 Task: Sort the unsolved tickets in your groups, order by Brand in descending order.
Action: Mouse moved to (198, 316)
Screenshot: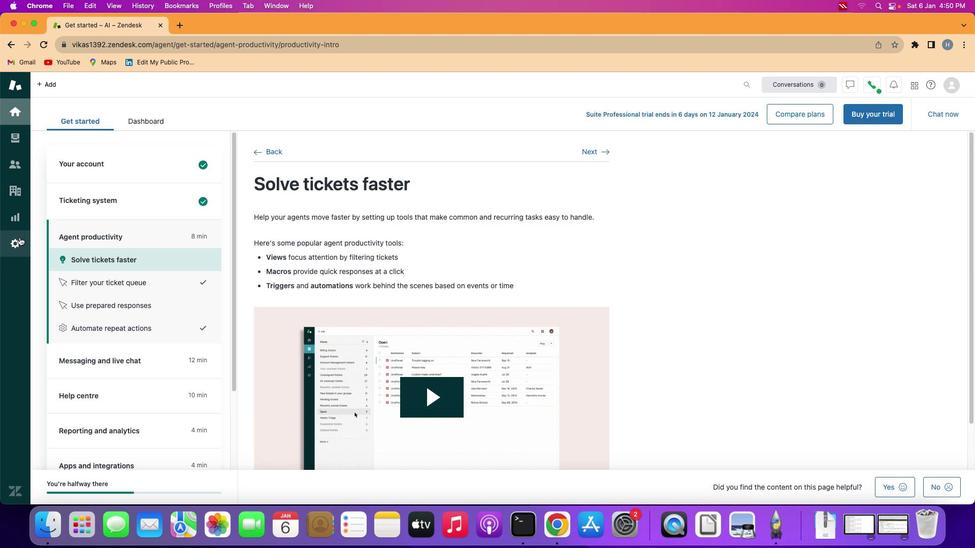 
Action: Mouse pressed left at (198, 316)
Screenshot: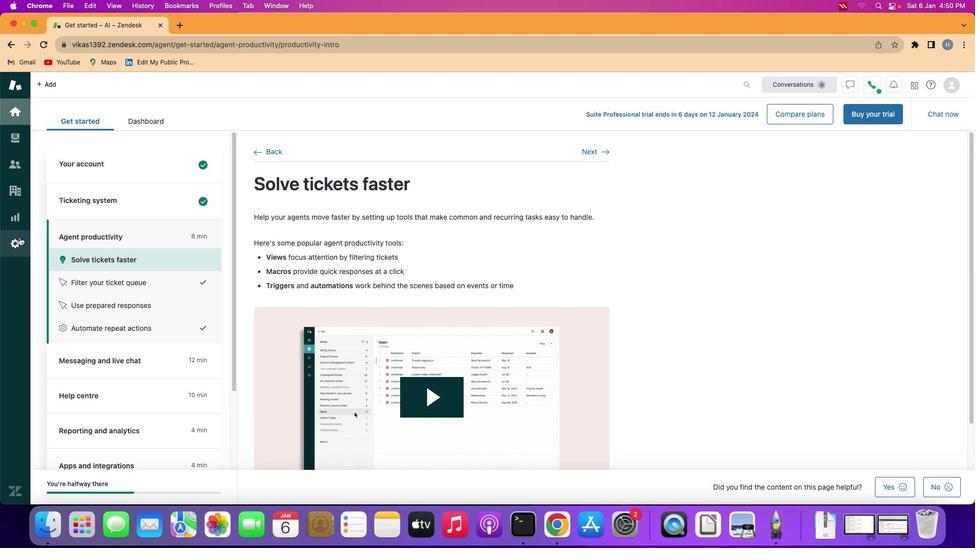 
Action: Mouse moved to (328, 399)
Screenshot: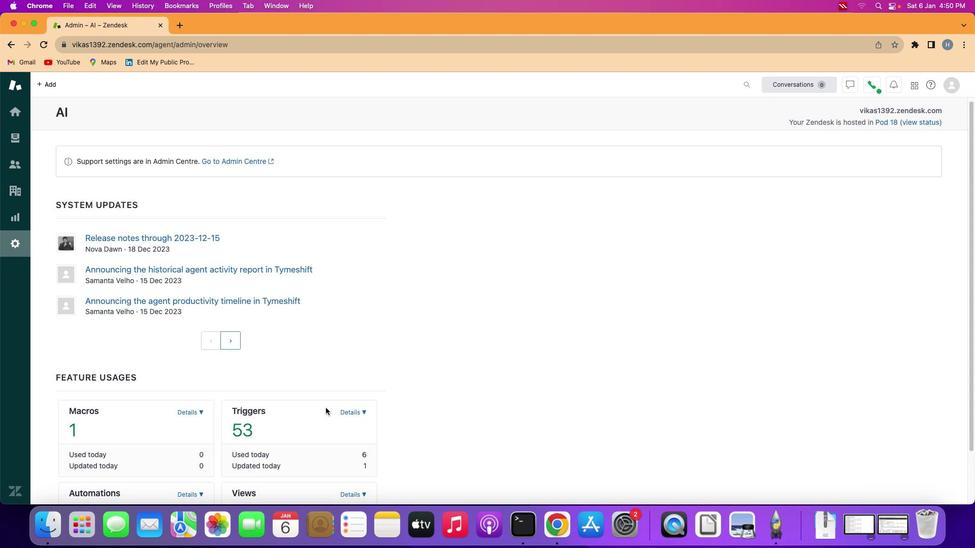 
Action: Mouse scrolled (328, 399) with delta (190, 201)
Screenshot: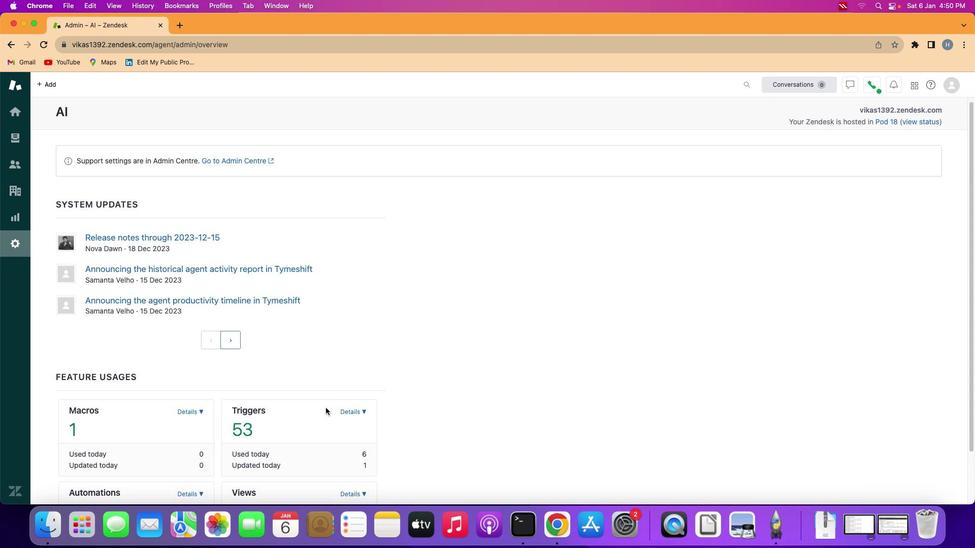 
Action: Mouse moved to (327, 399)
Screenshot: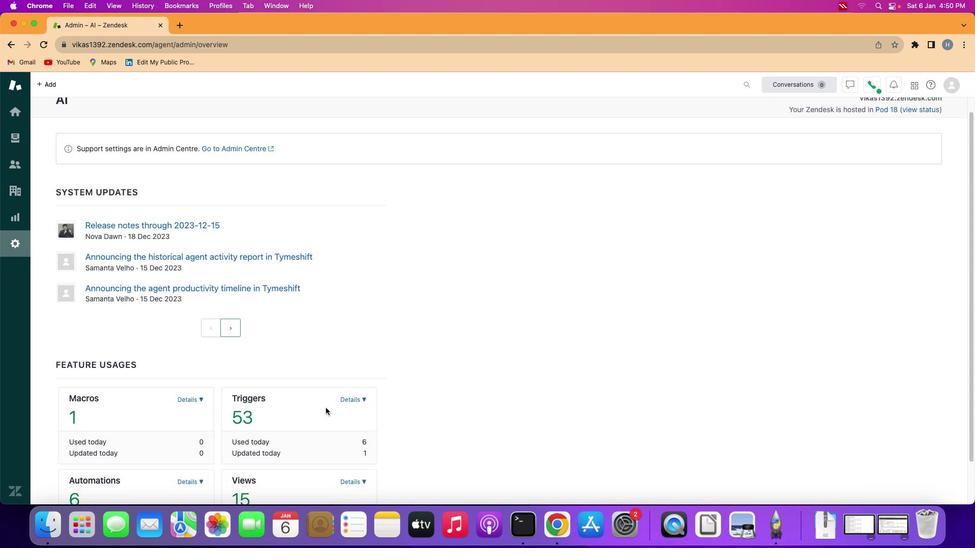 
Action: Mouse scrolled (327, 399) with delta (190, 201)
Screenshot: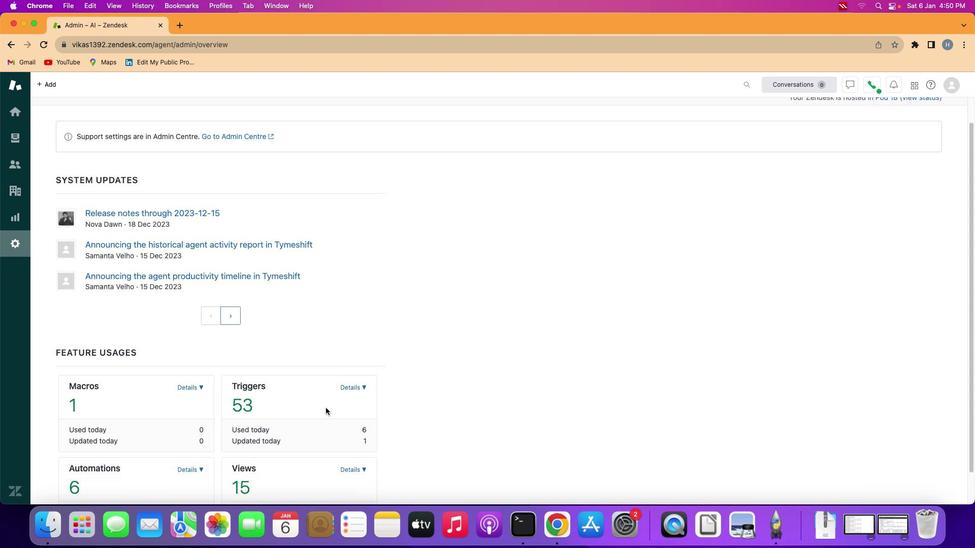 
Action: Mouse moved to (327, 399)
Screenshot: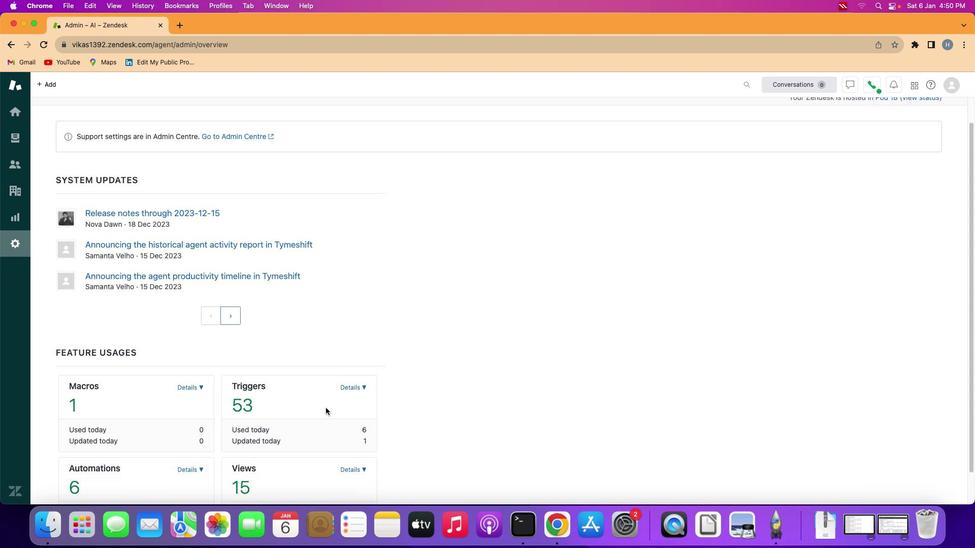 
Action: Mouse scrolled (327, 399) with delta (190, 202)
Screenshot: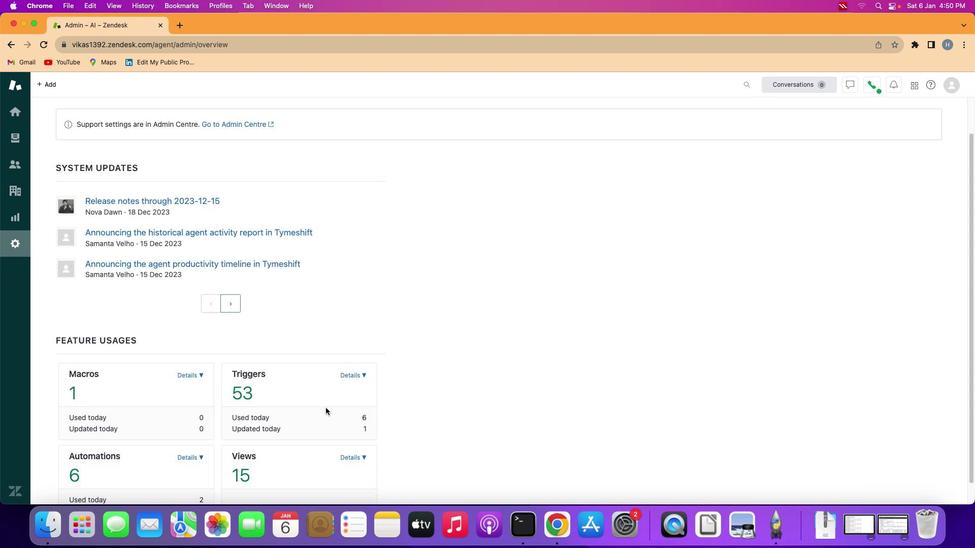 
Action: Mouse scrolled (327, 399) with delta (190, 201)
Screenshot: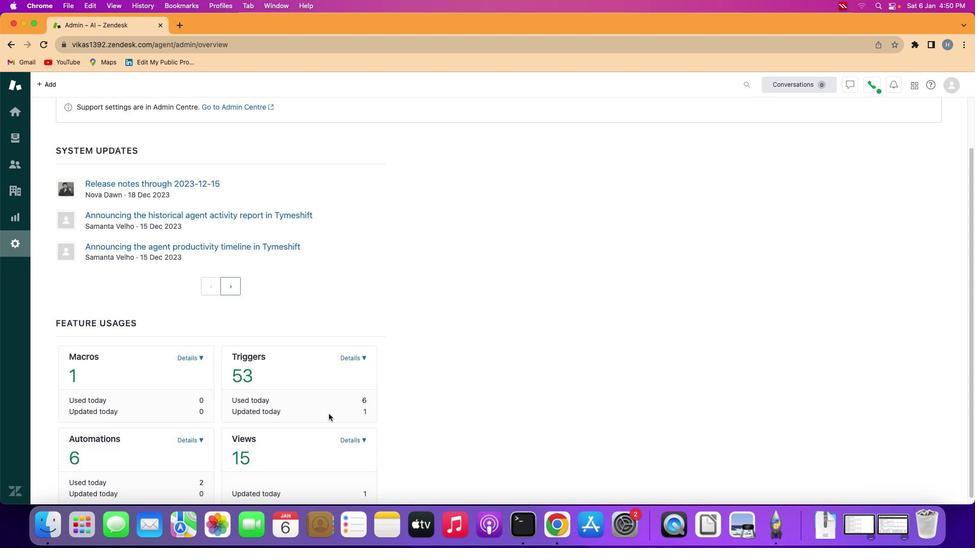 
Action: Mouse scrolled (327, 399) with delta (190, 201)
Screenshot: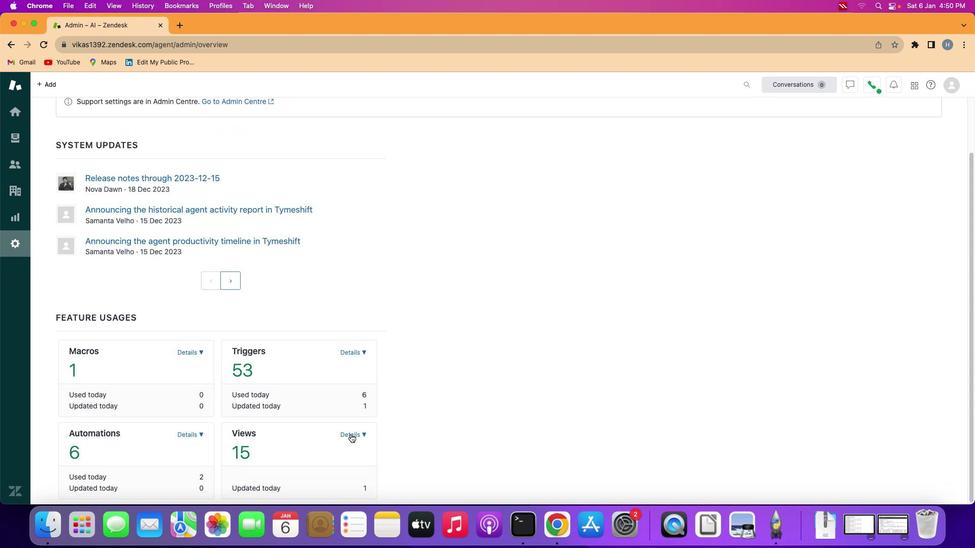
Action: Mouse moved to (339, 412)
Screenshot: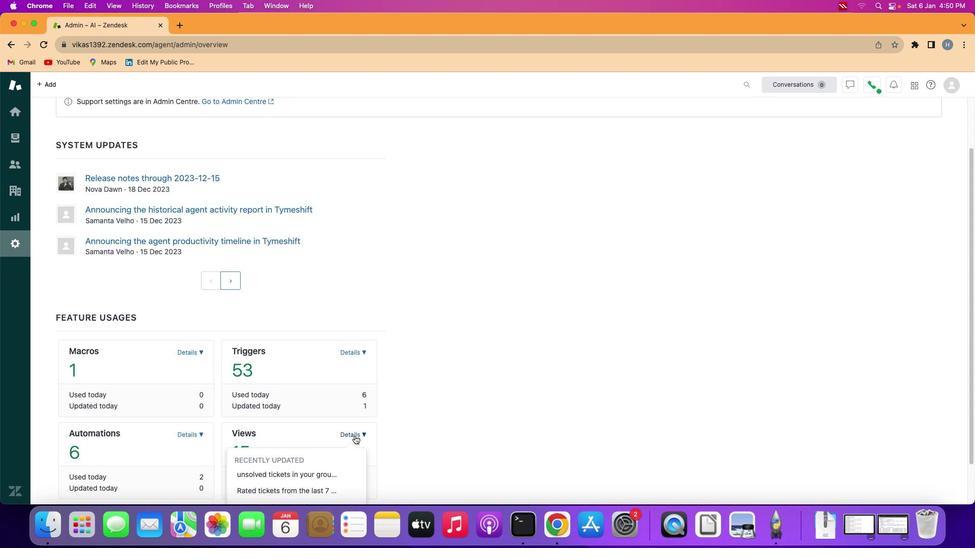
Action: Mouse pressed left at (339, 412)
Screenshot: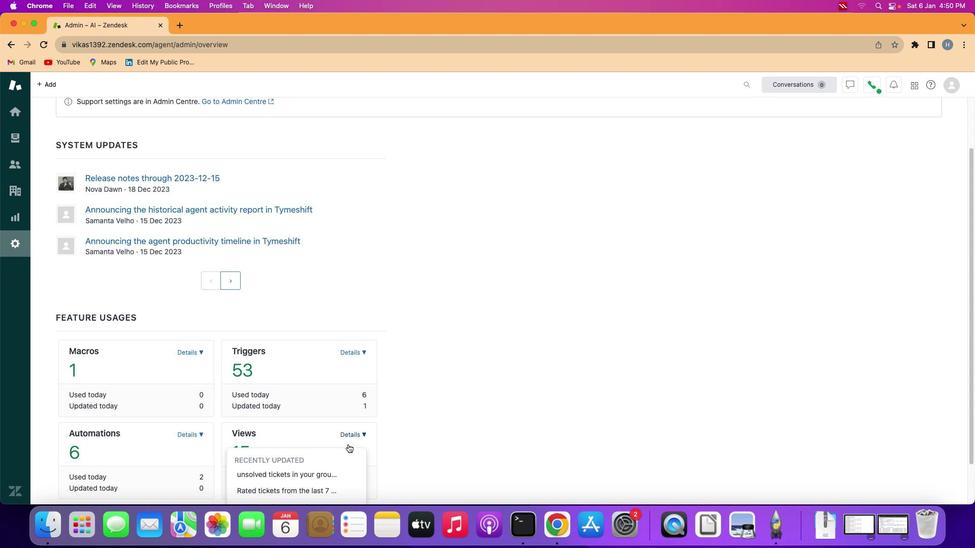 
Action: Mouse moved to (323, 434)
Screenshot: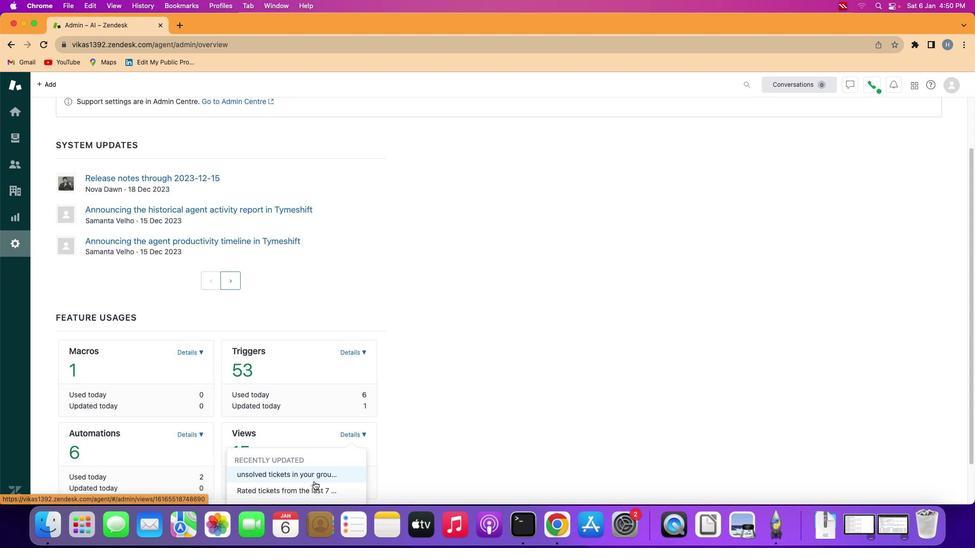 
Action: Mouse pressed left at (323, 434)
Screenshot: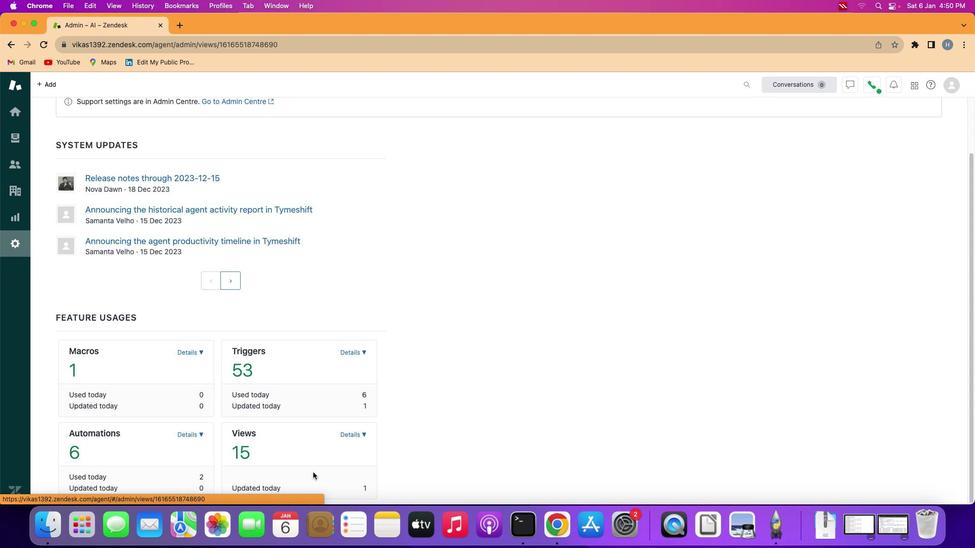 
Action: Mouse moved to (333, 400)
Screenshot: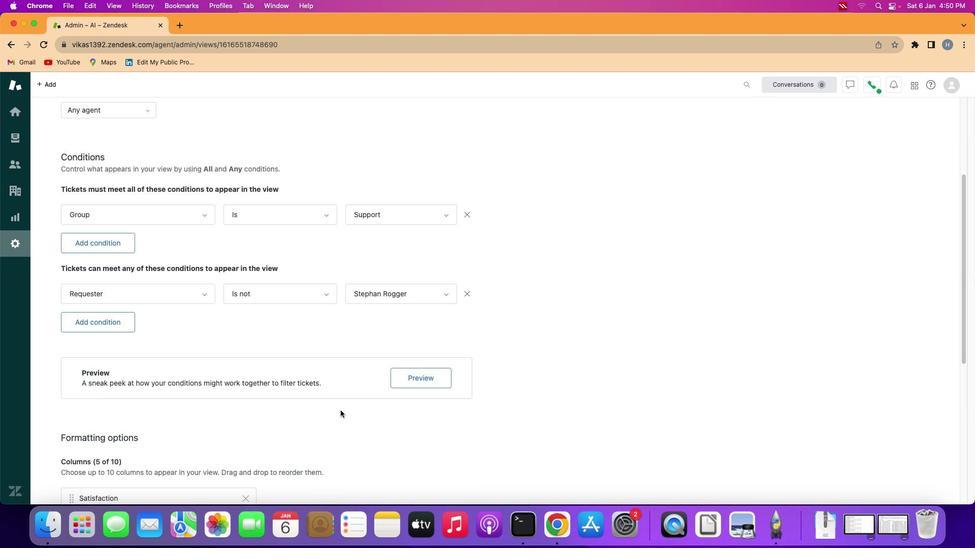 
Action: Mouse scrolled (333, 400) with delta (190, 201)
Screenshot: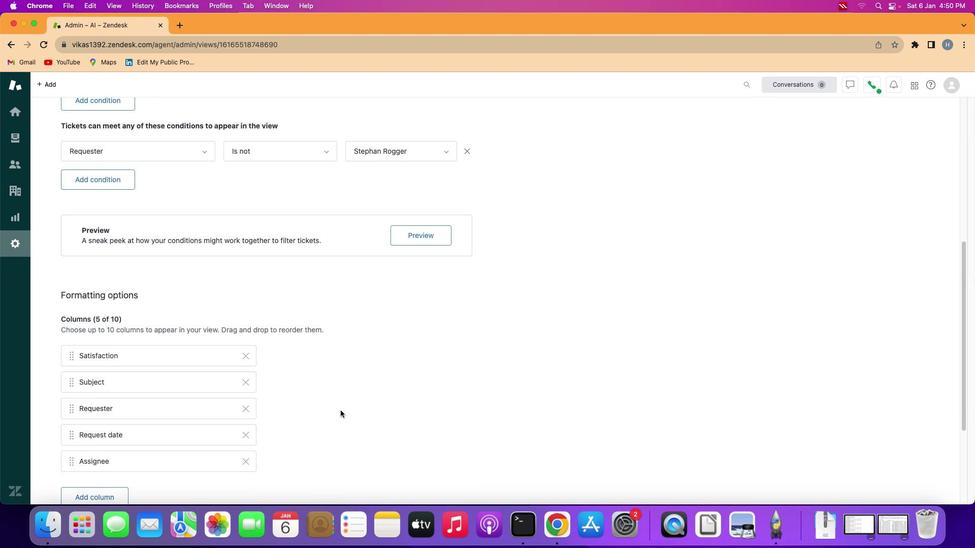 
Action: Mouse scrolled (333, 400) with delta (190, 201)
Screenshot: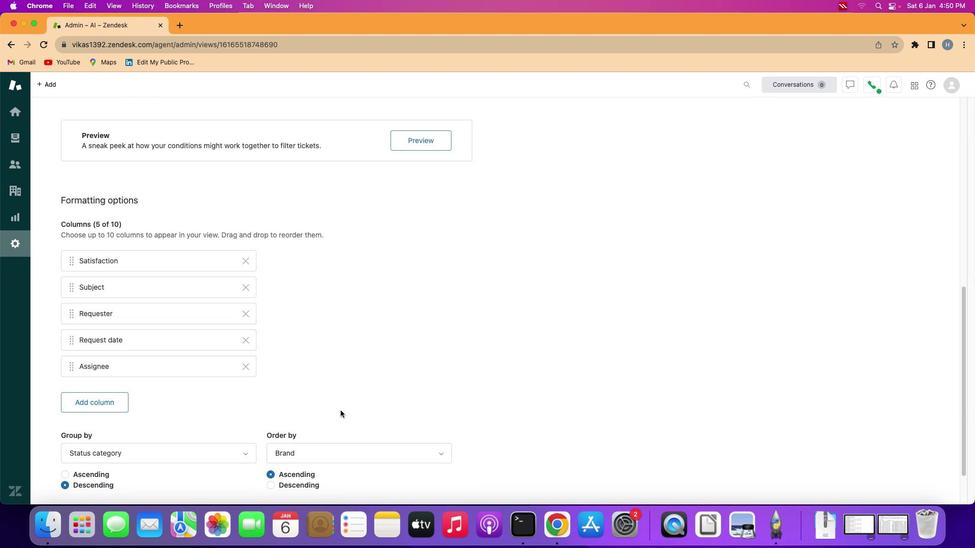 
Action: Mouse scrolled (333, 400) with delta (190, 201)
Screenshot: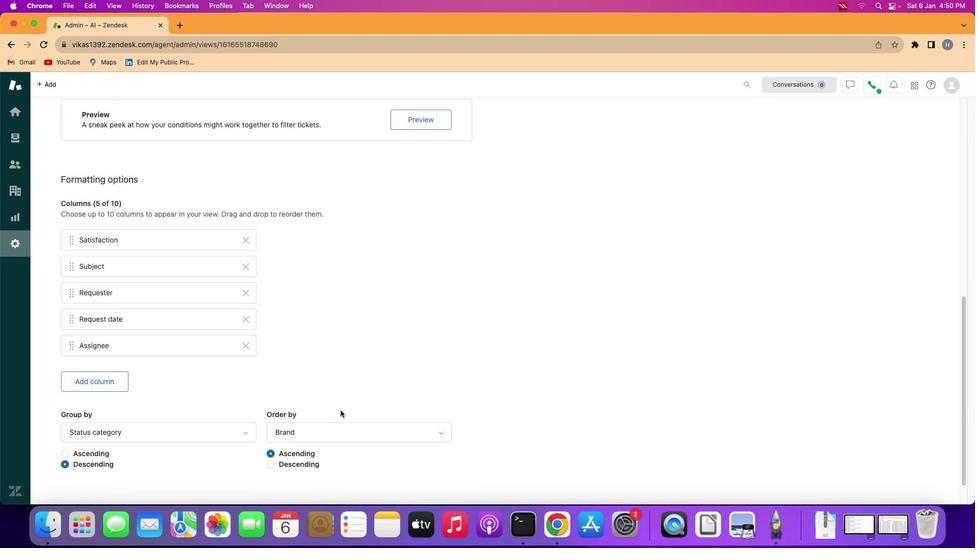 
Action: Mouse scrolled (333, 400) with delta (190, 200)
Screenshot: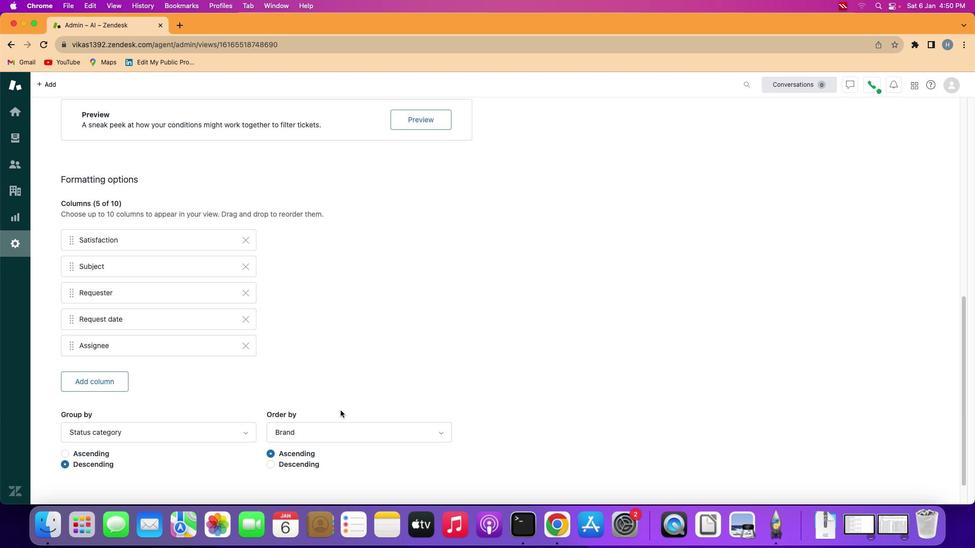 
Action: Mouse scrolled (333, 400) with delta (190, 200)
Screenshot: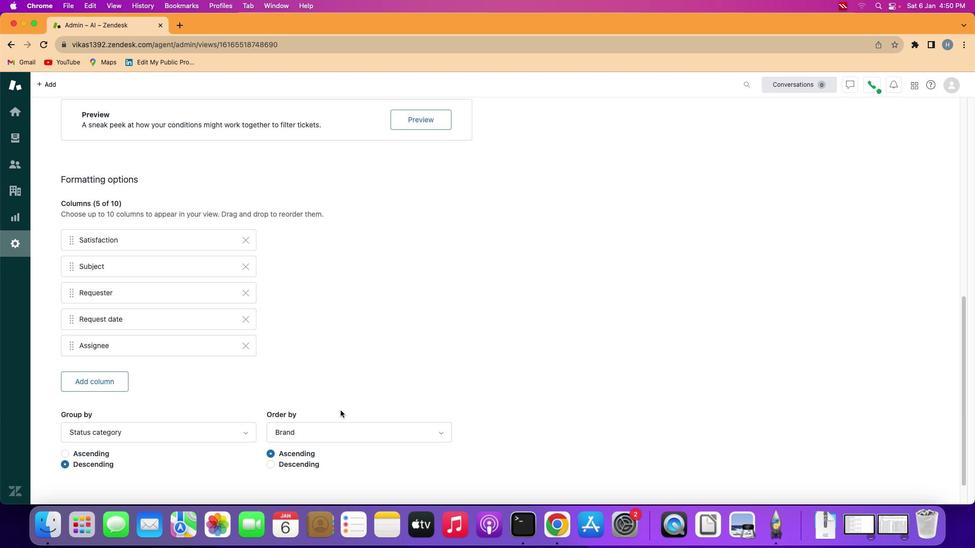 
Action: Mouse scrolled (333, 400) with delta (190, 200)
Screenshot: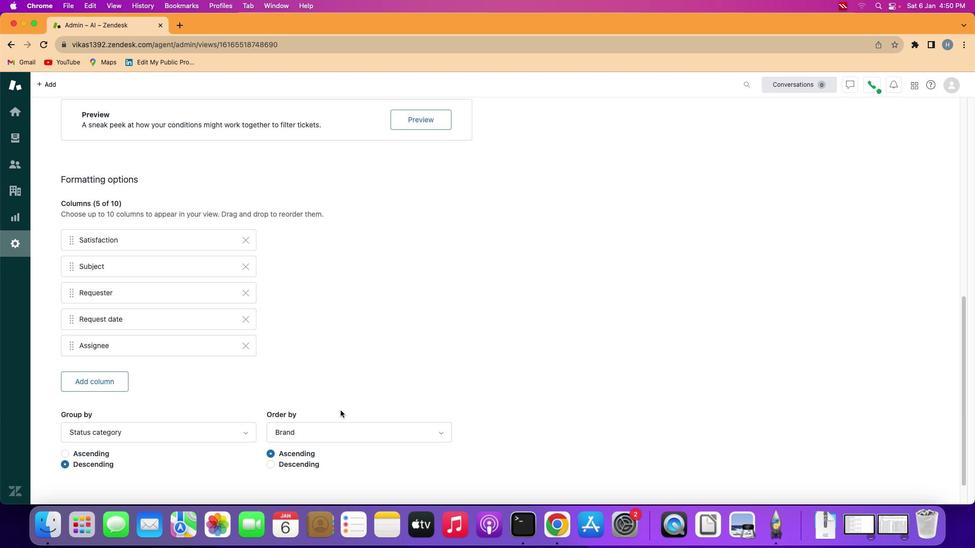 
Action: Mouse moved to (333, 400)
Screenshot: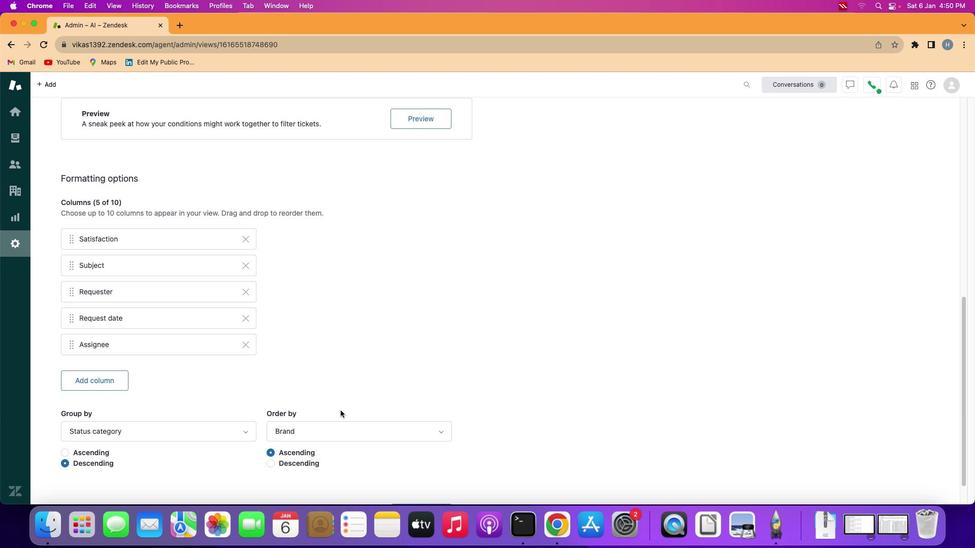 
Action: Mouse scrolled (333, 400) with delta (190, 201)
Screenshot: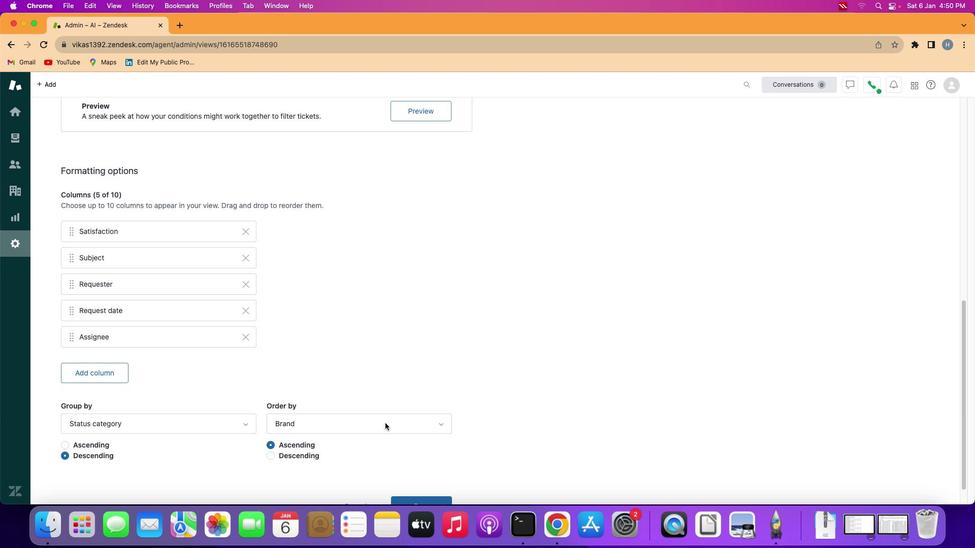 
Action: Mouse scrolled (333, 400) with delta (190, 201)
Screenshot: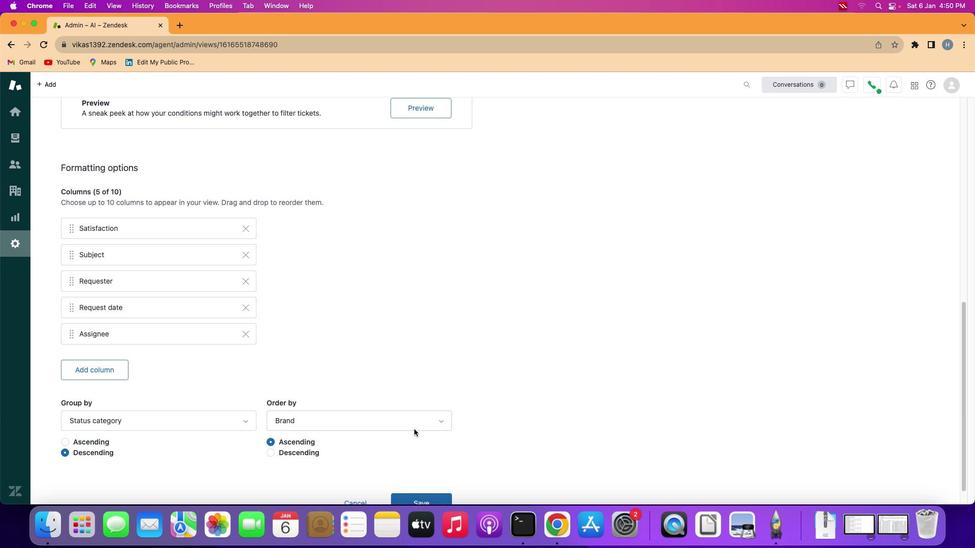 
Action: Mouse moved to (374, 403)
Screenshot: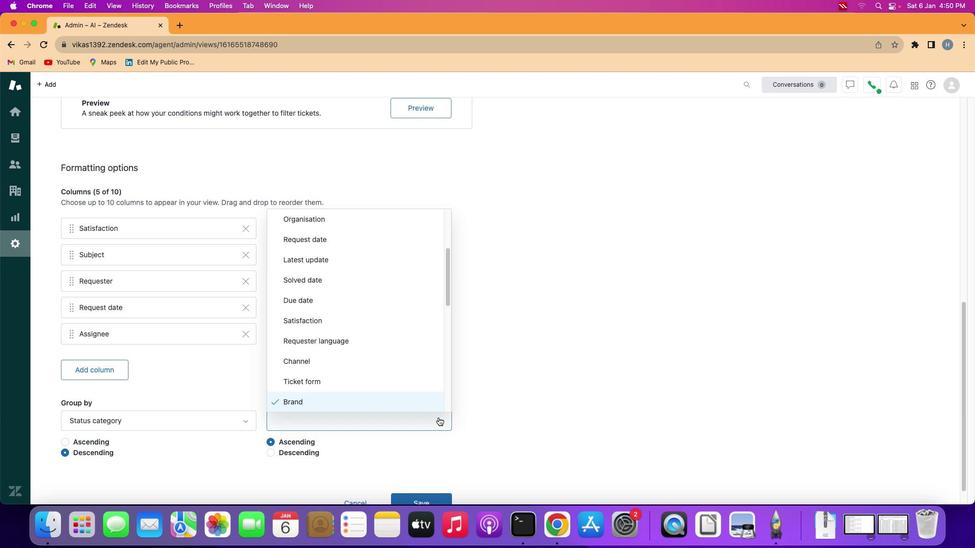 
Action: Mouse pressed left at (374, 403)
Screenshot: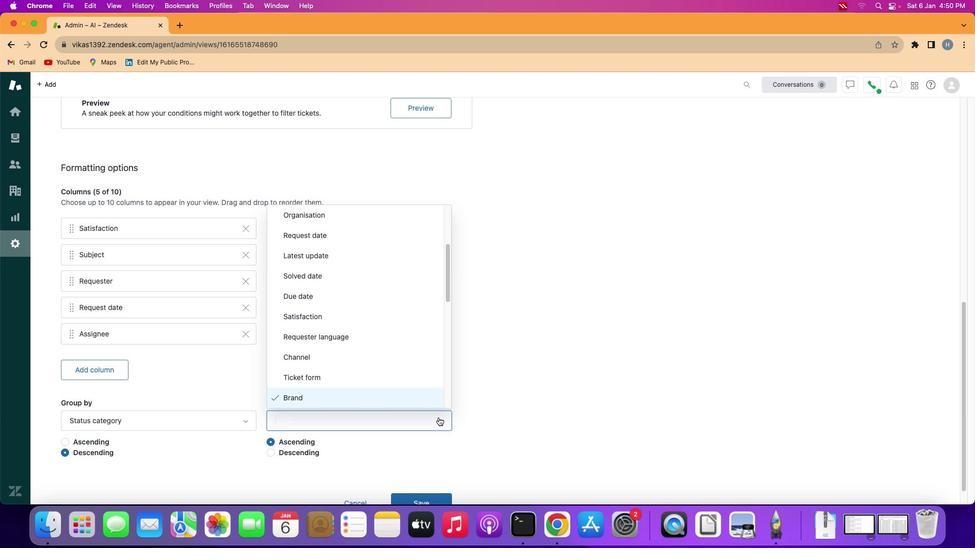 
Action: Mouse moved to (348, 394)
Screenshot: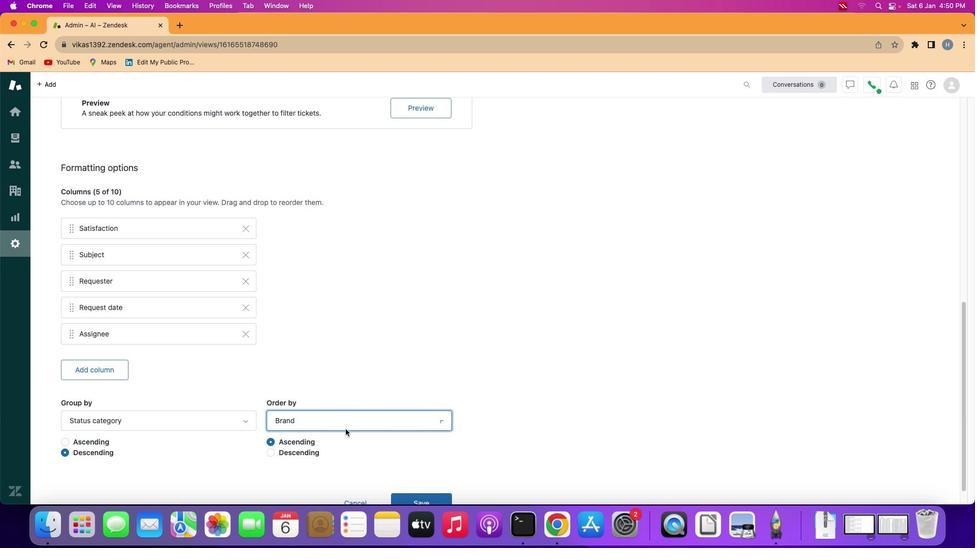 
Action: Mouse pressed left at (348, 394)
Screenshot: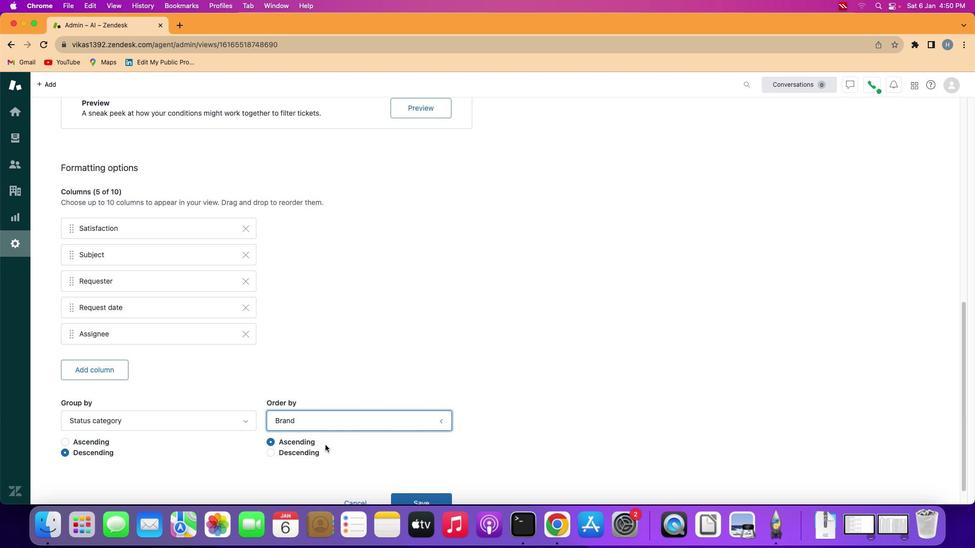
Action: Mouse moved to (318, 420)
Screenshot: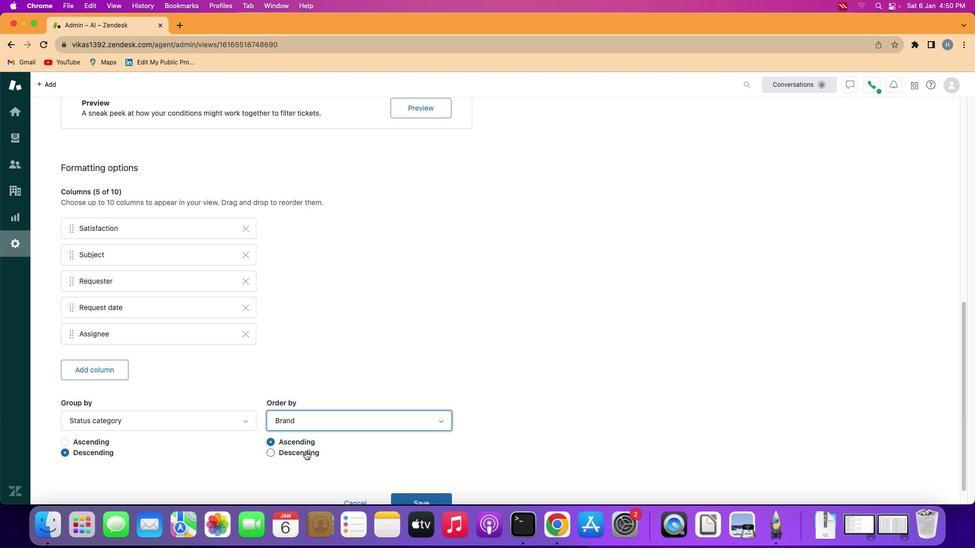 
Action: Mouse pressed left at (318, 420)
Screenshot: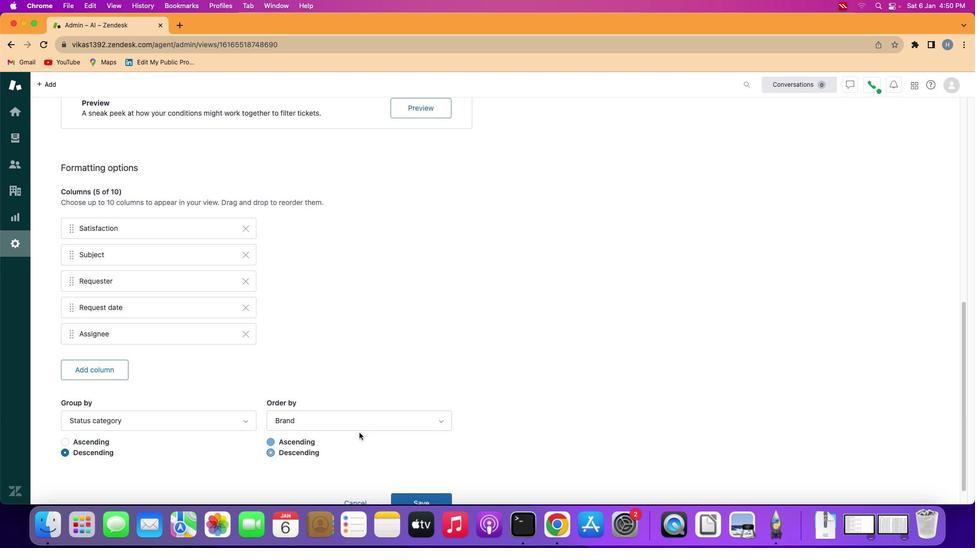 
Action: Mouse moved to (347, 410)
Screenshot: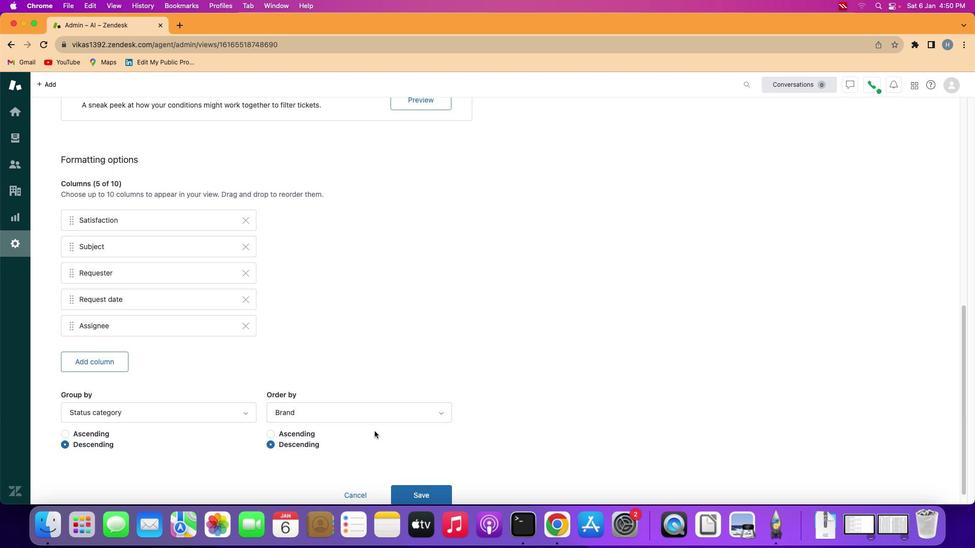 
Action: Mouse scrolled (347, 410) with delta (190, 201)
Screenshot: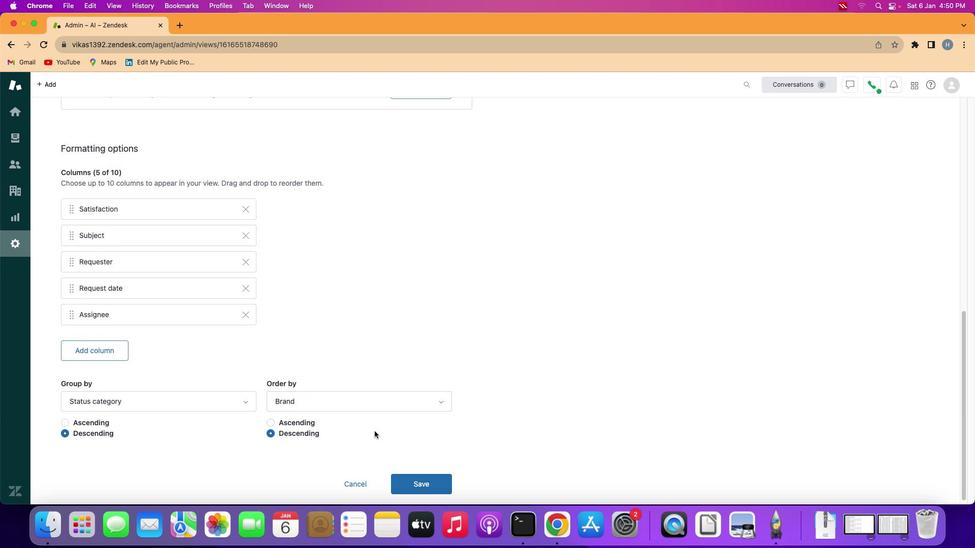 
Action: Mouse scrolled (347, 410) with delta (190, 201)
Screenshot: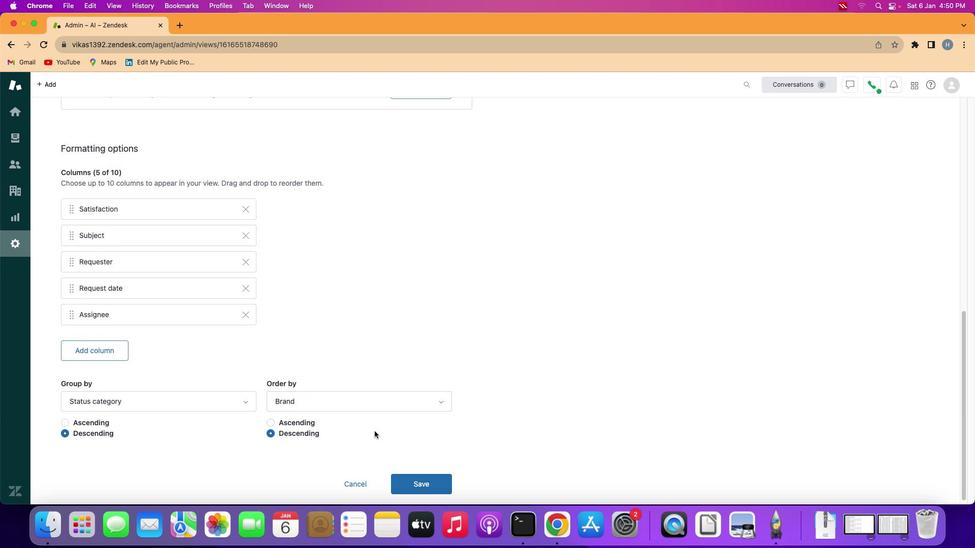 
Action: Mouse scrolled (347, 410) with delta (190, 201)
Screenshot: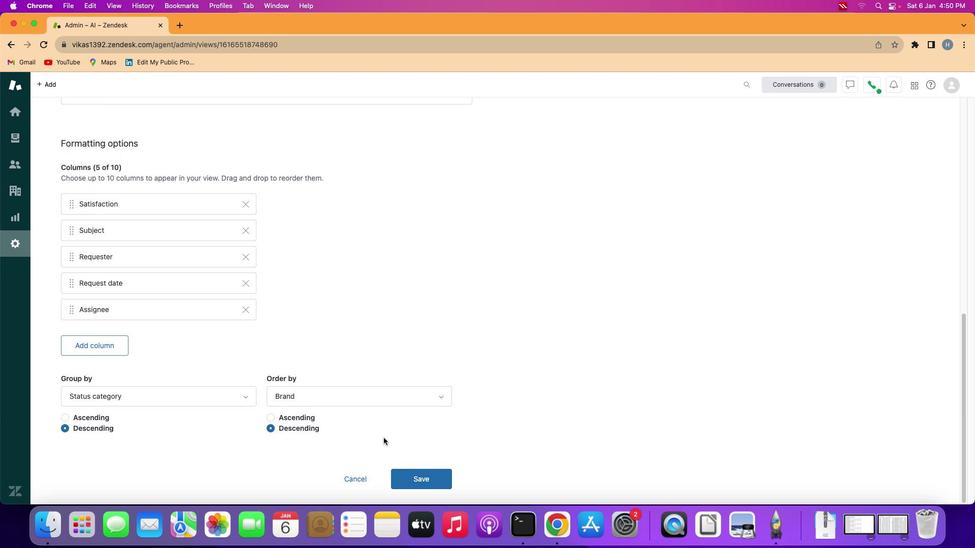 
Action: Mouse moved to (348, 410)
Screenshot: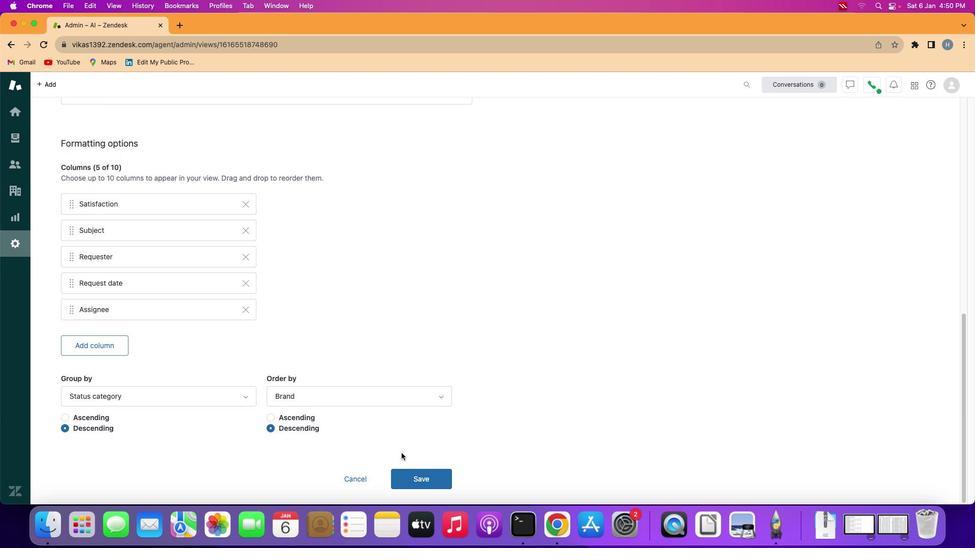 
Action: Mouse scrolled (348, 410) with delta (190, 201)
Screenshot: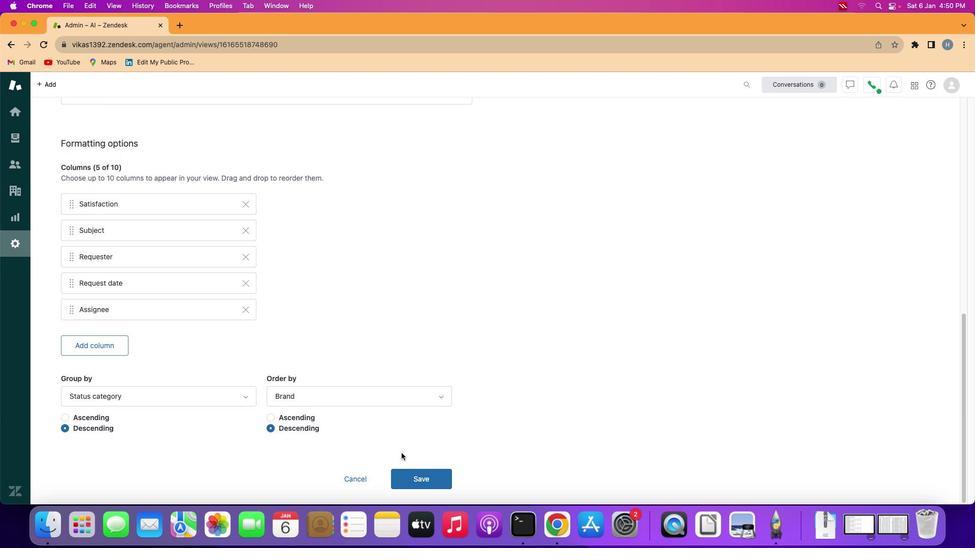 
Action: Mouse scrolled (348, 410) with delta (190, 201)
Screenshot: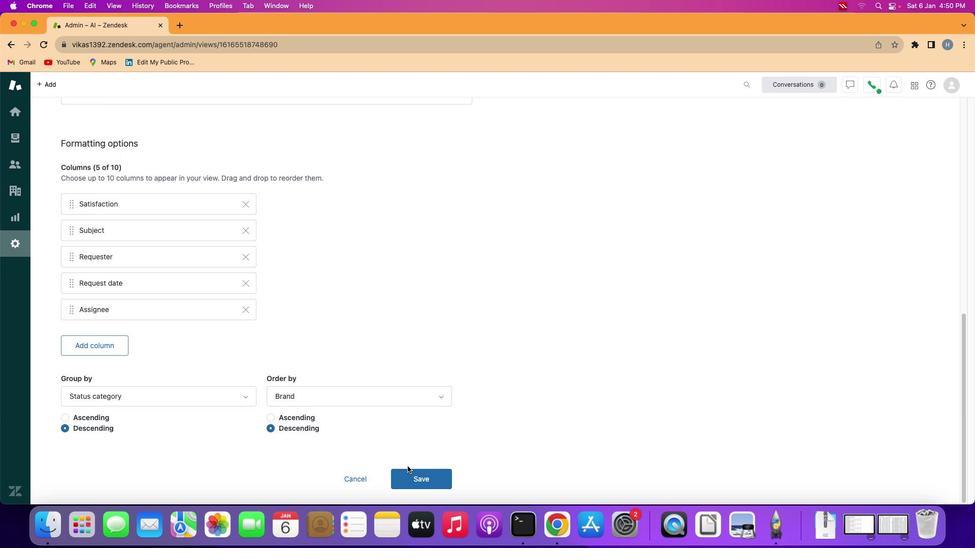 
Action: Mouse moved to (361, 431)
Screenshot: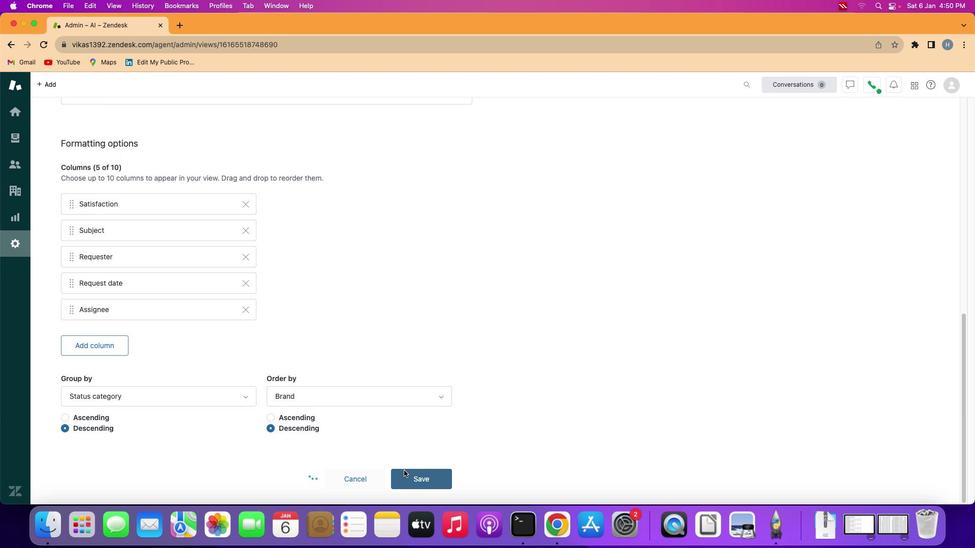 
Action: Mouse pressed left at (361, 431)
Screenshot: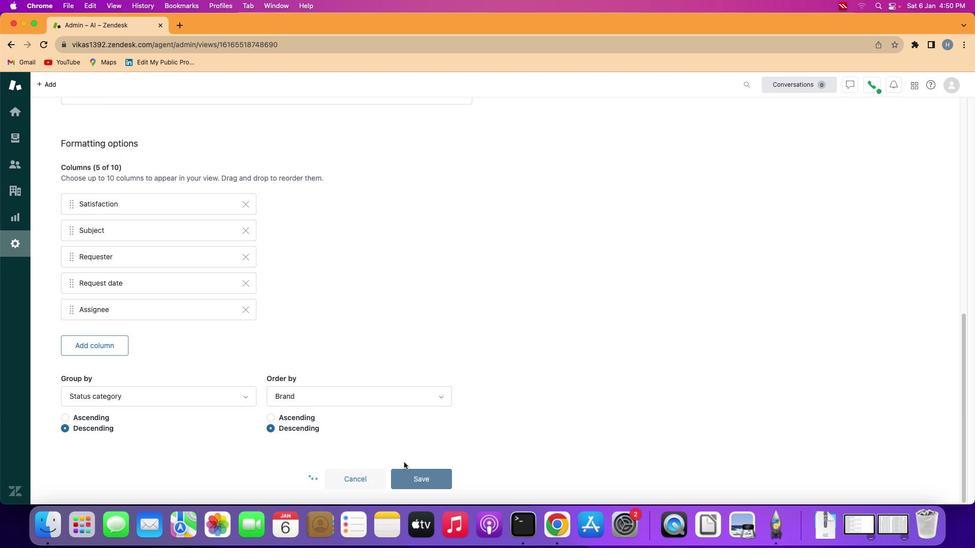 
Action: Mouse moved to (359, 350)
Screenshot: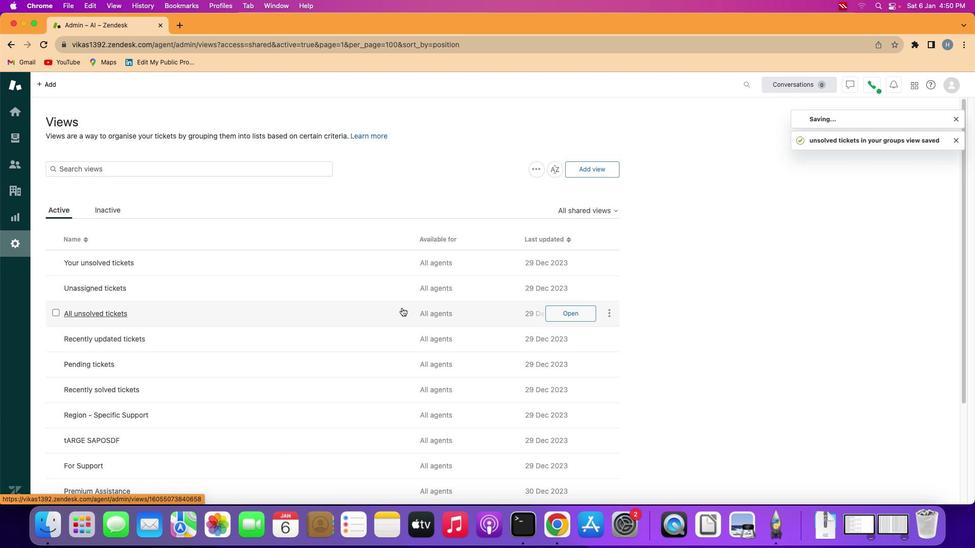 
